 Task: Create a due date automation trigger when advanced on, 2 days before a card is due add content with a description not starting with resume at 11:00 AM.
Action: Mouse moved to (837, 272)
Screenshot: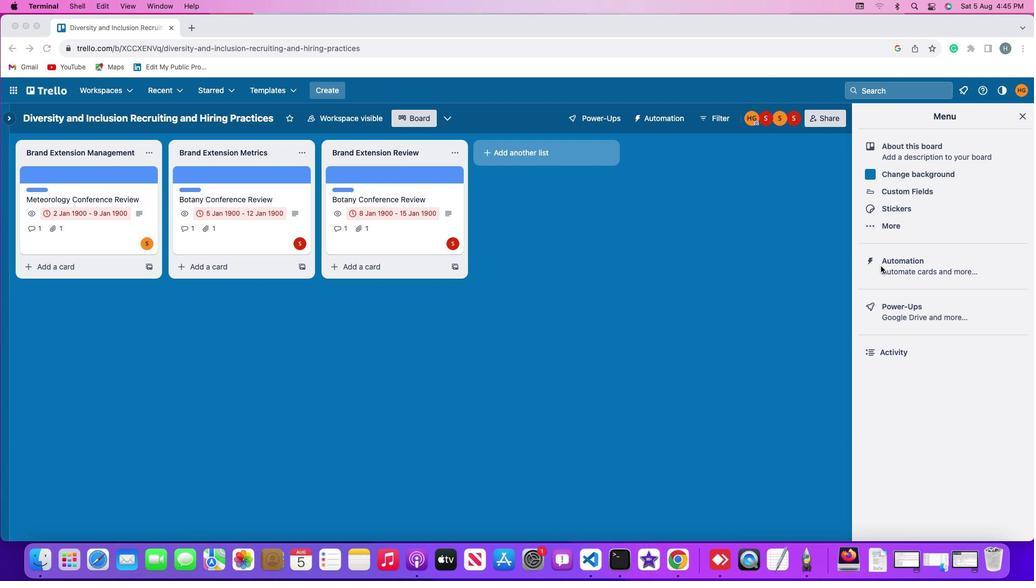 
Action: Mouse pressed left at (837, 272)
Screenshot: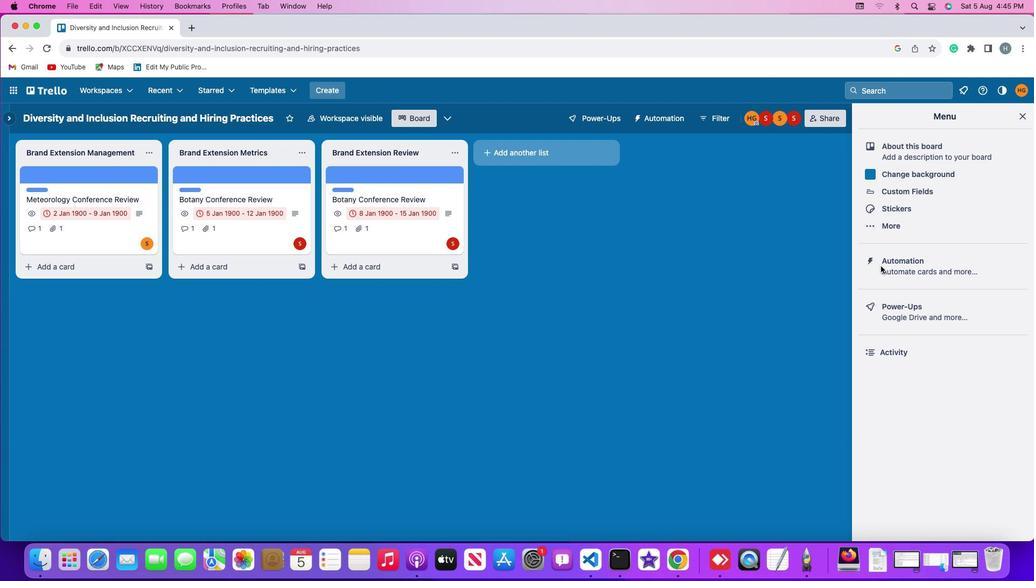 
Action: Mouse pressed left at (837, 272)
Screenshot: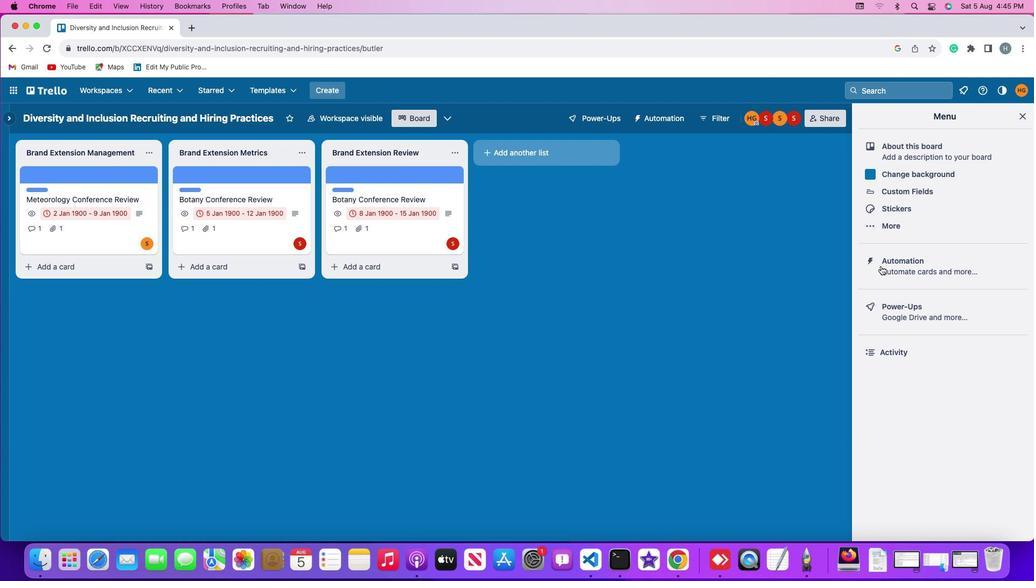 
Action: Mouse moved to (149, 257)
Screenshot: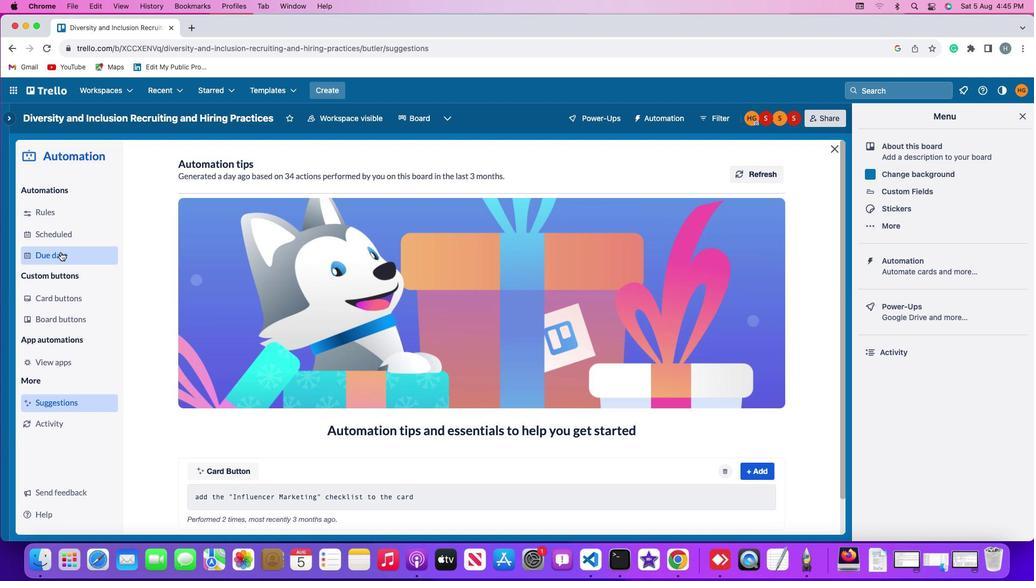 
Action: Mouse pressed left at (149, 257)
Screenshot: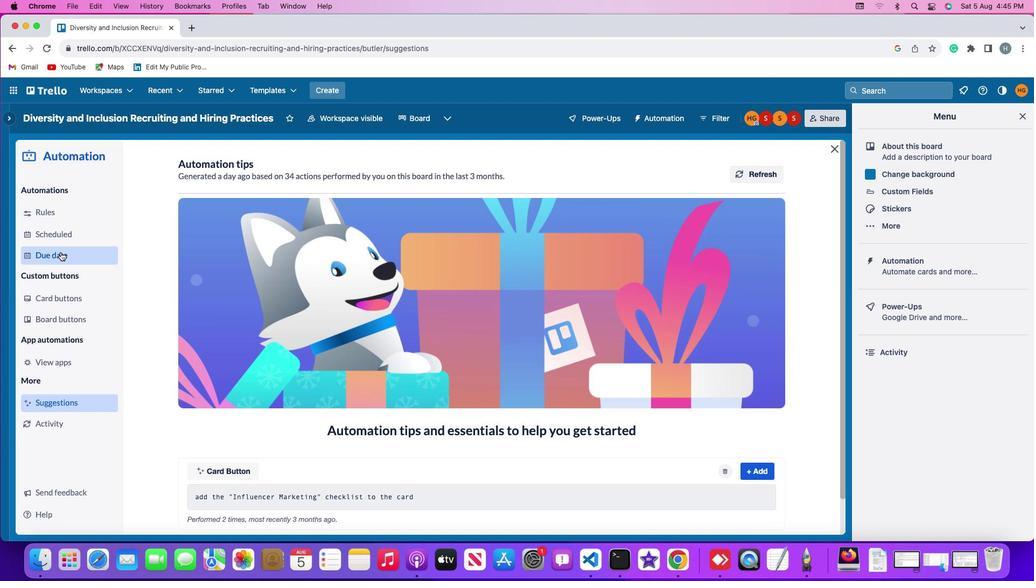 
Action: Mouse moved to (704, 172)
Screenshot: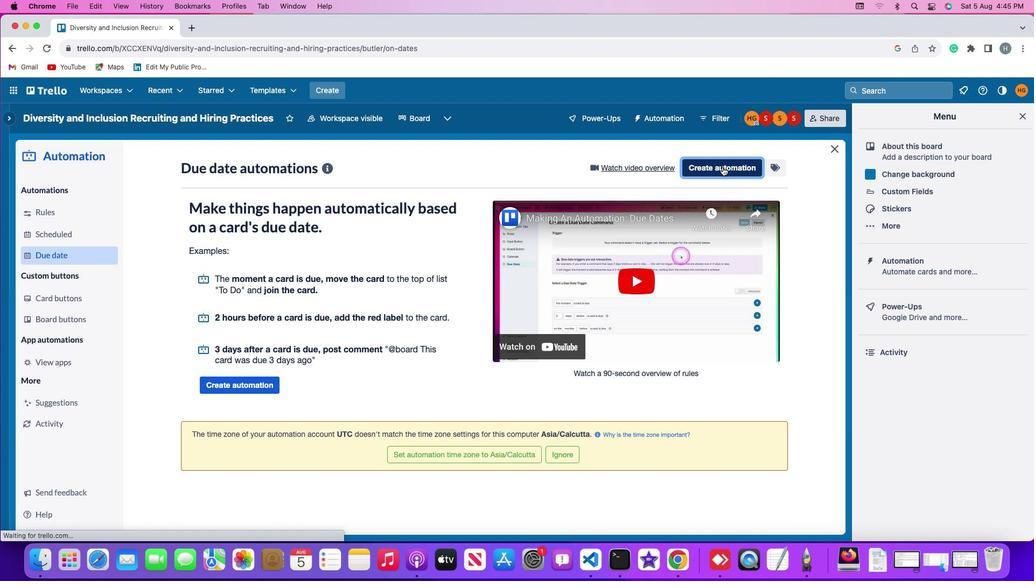 
Action: Mouse pressed left at (704, 172)
Screenshot: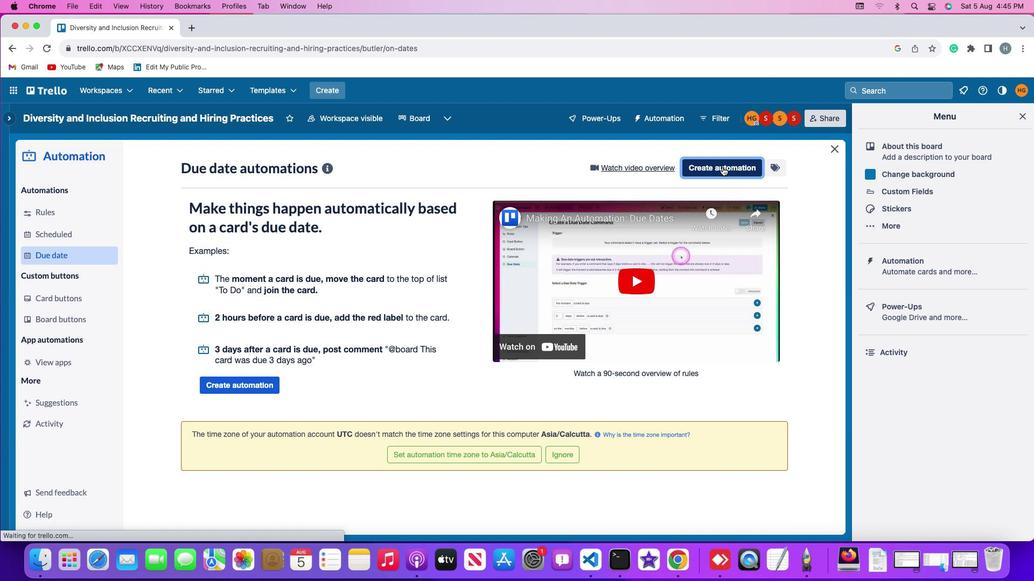 
Action: Mouse moved to (491, 281)
Screenshot: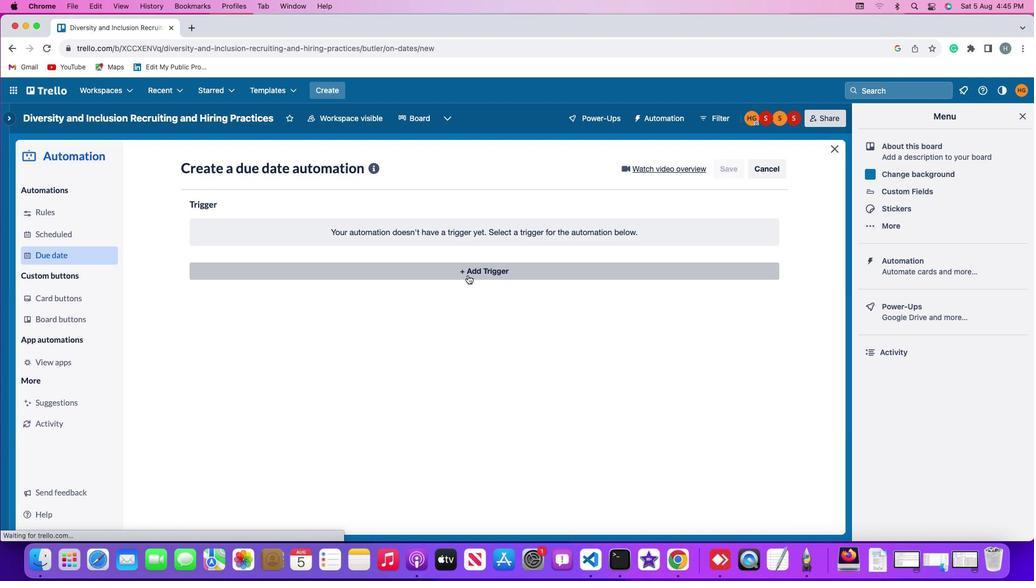 
Action: Mouse pressed left at (491, 281)
Screenshot: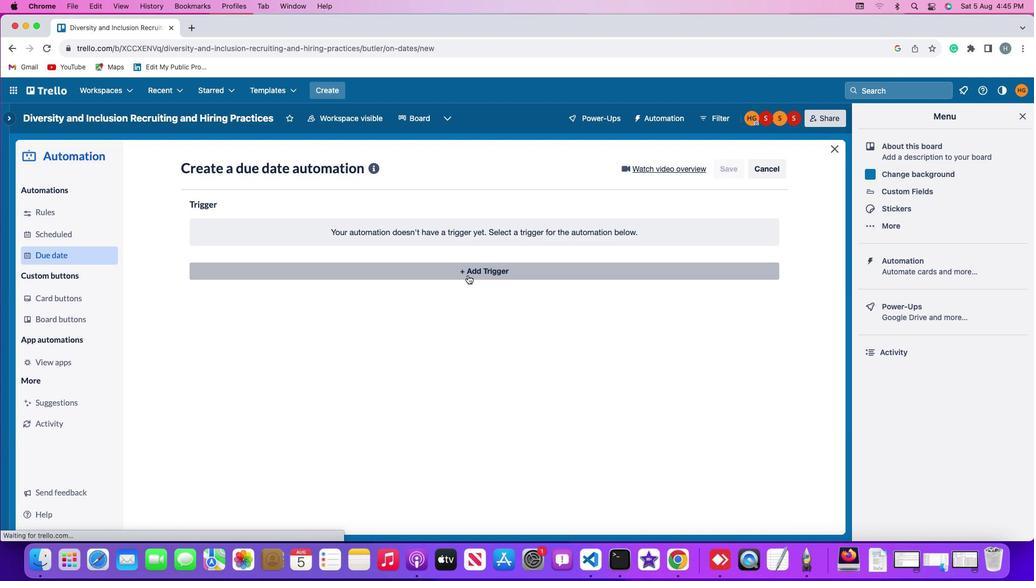 
Action: Mouse moved to (272, 442)
Screenshot: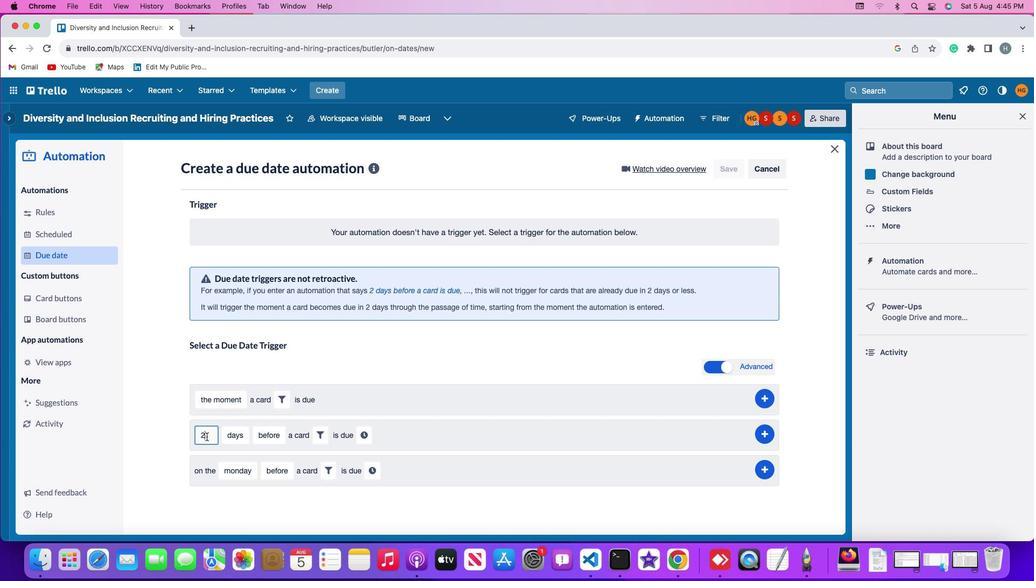 
Action: Mouse pressed left at (272, 442)
Screenshot: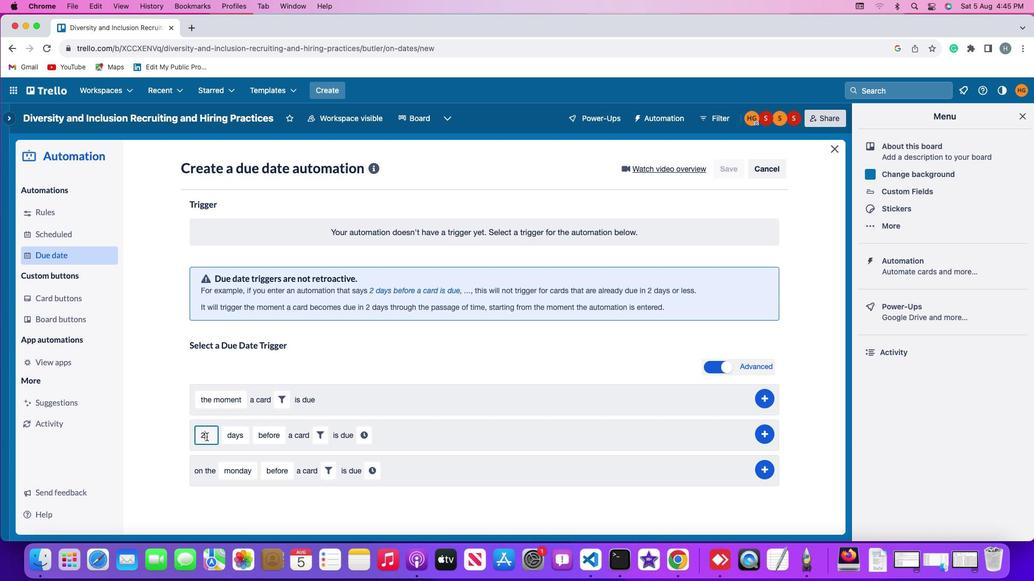 
Action: Key pressed Key.backspace'2'
Screenshot: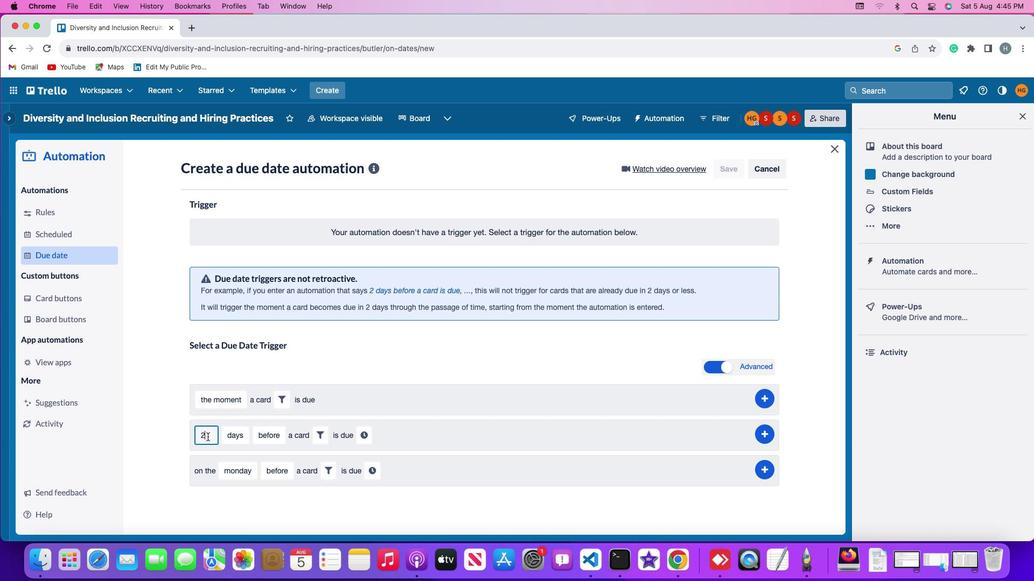 
Action: Mouse moved to (294, 440)
Screenshot: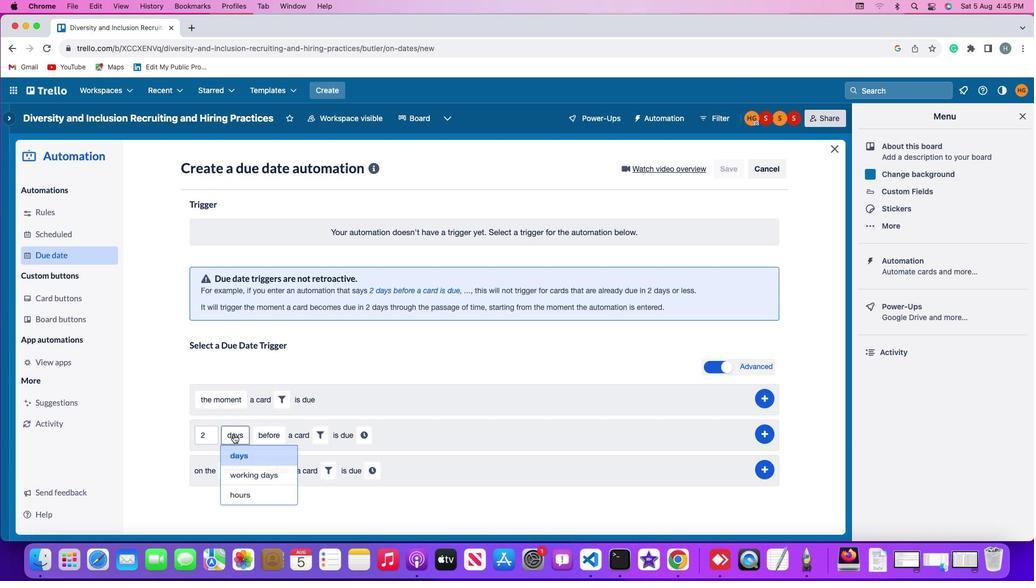 
Action: Mouse pressed left at (294, 440)
Screenshot: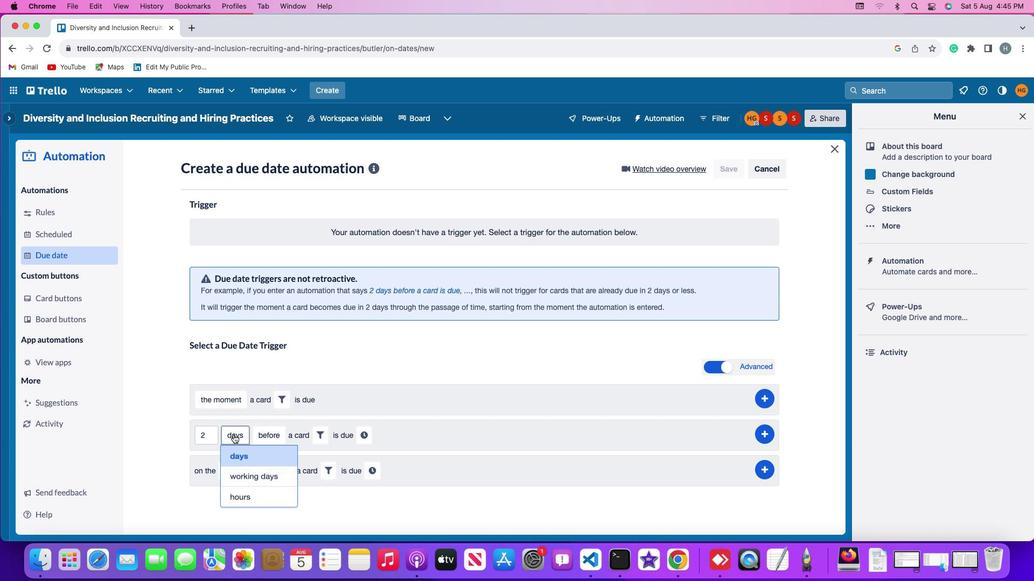 
Action: Mouse moved to (302, 460)
Screenshot: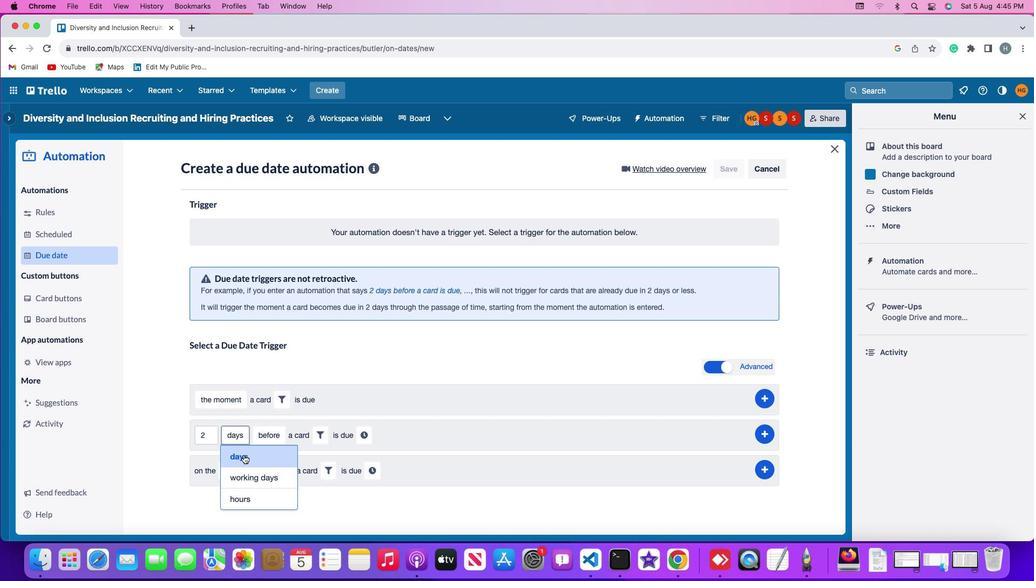 
Action: Mouse pressed left at (302, 460)
Screenshot: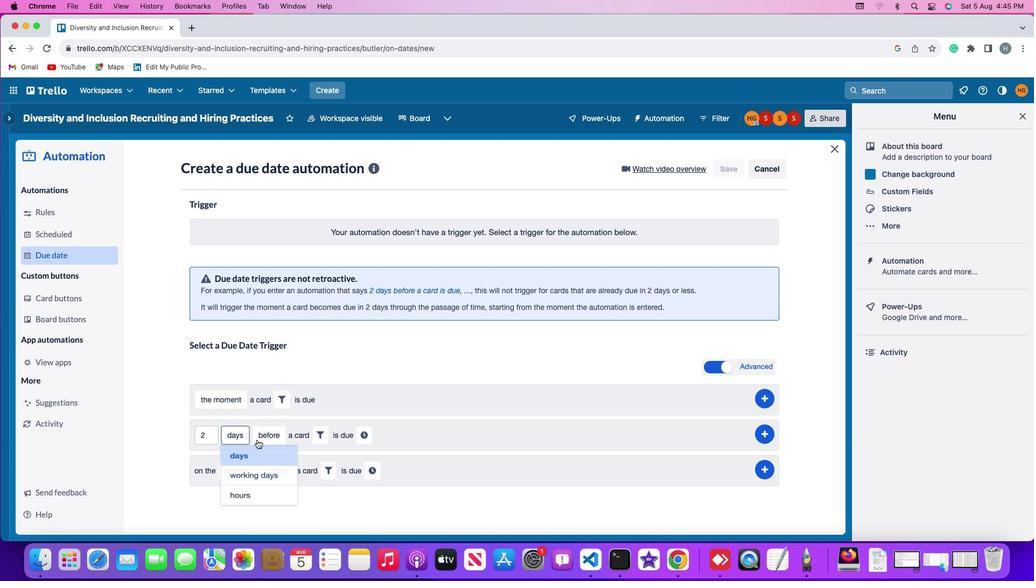 
Action: Mouse moved to (332, 430)
Screenshot: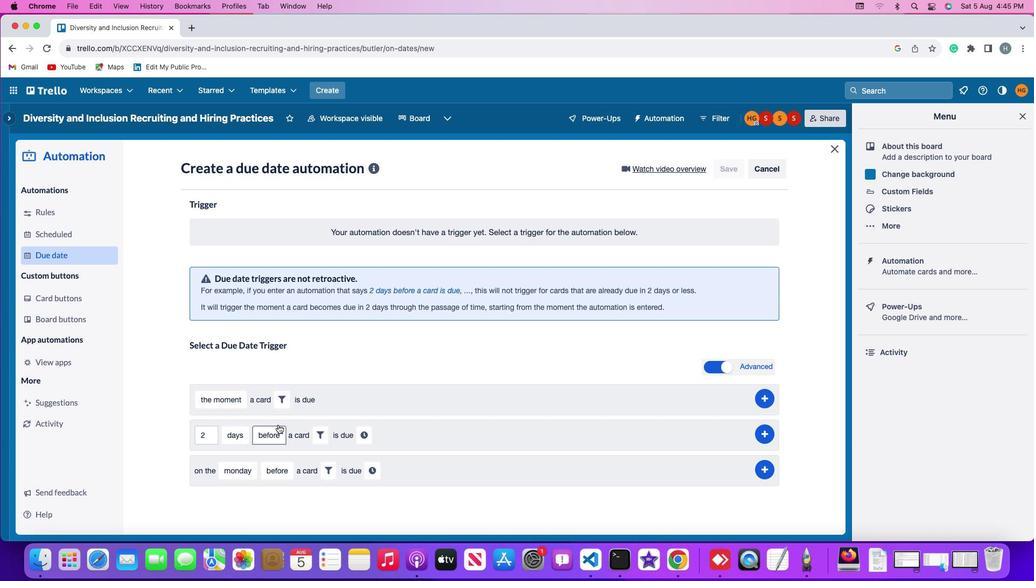 
Action: Mouse pressed left at (332, 430)
Screenshot: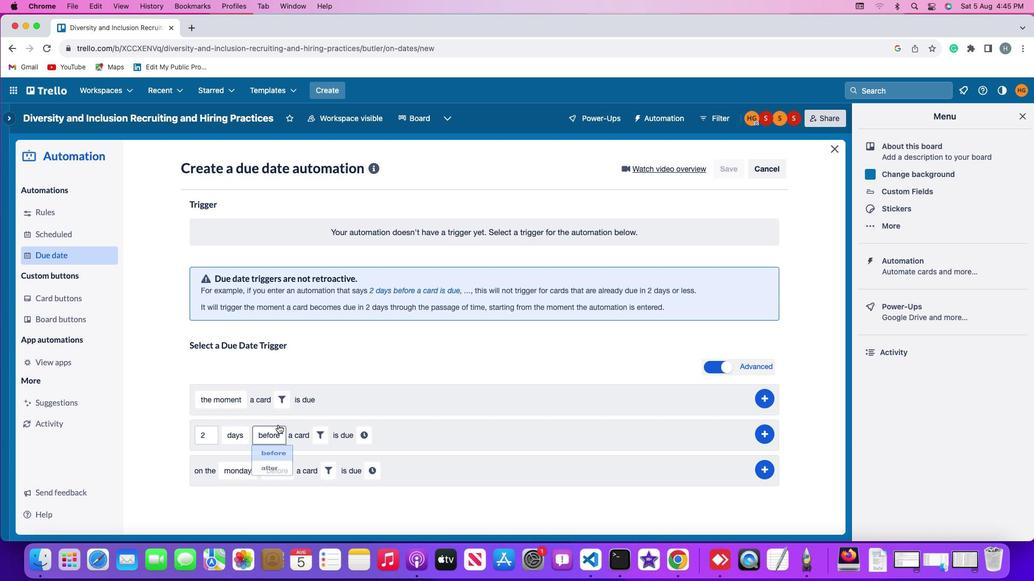 
Action: Mouse moved to (329, 459)
Screenshot: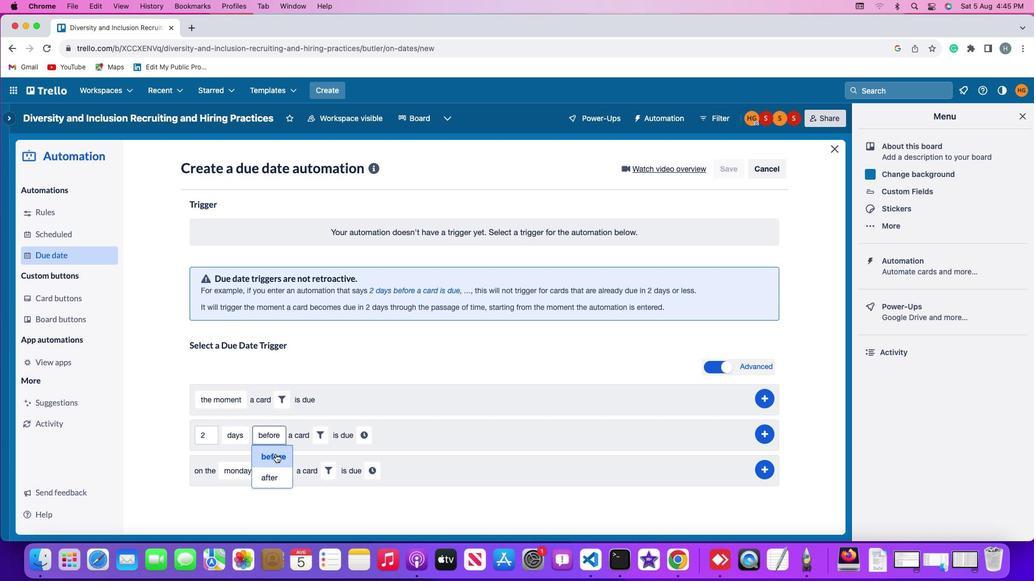 
Action: Mouse pressed left at (329, 459)
Screenshot: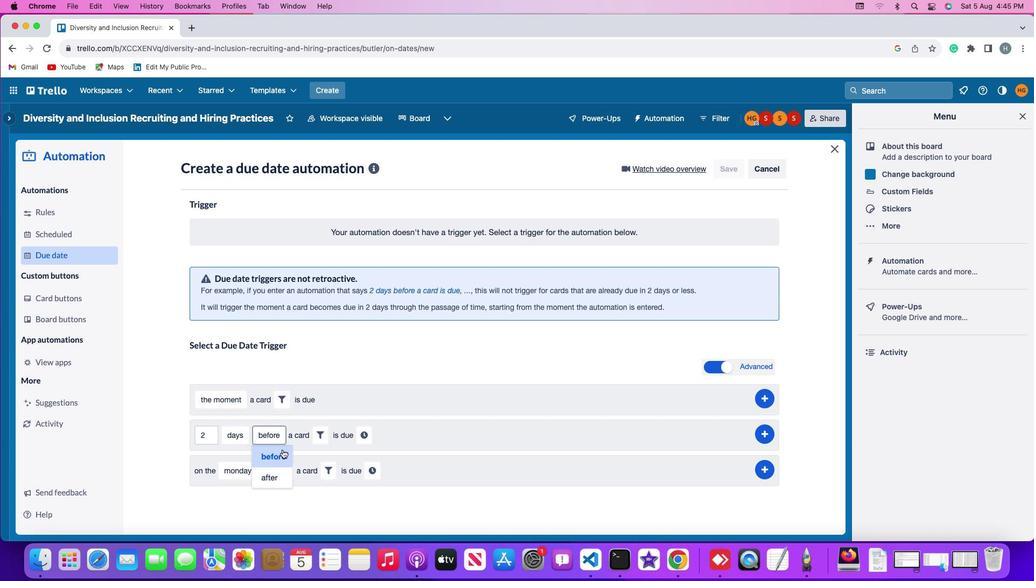 
Action: Mouse moved to (369, 436)
Screenshot: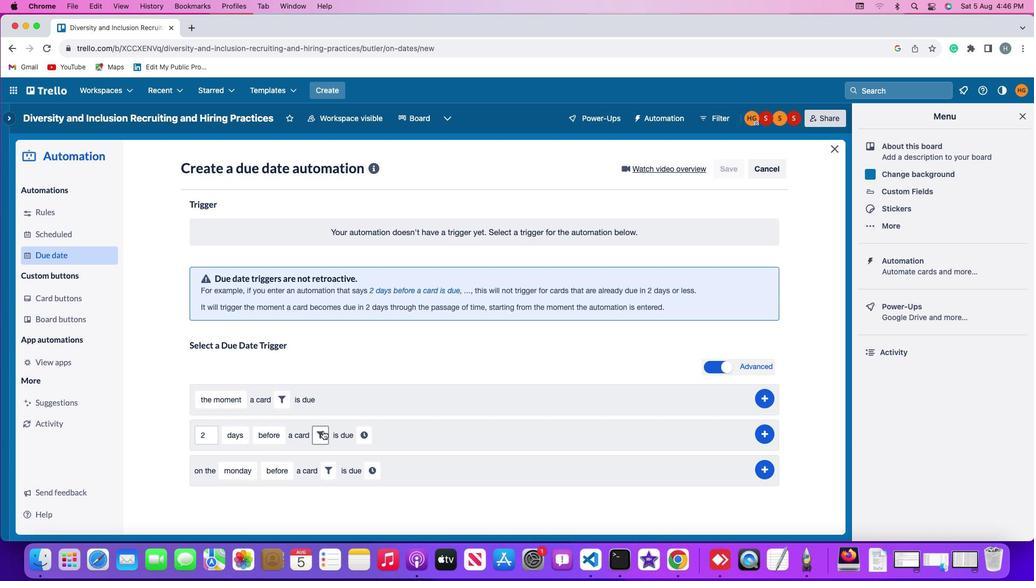 
Action: Mouse pressed left at (369, 436)
Screenshot: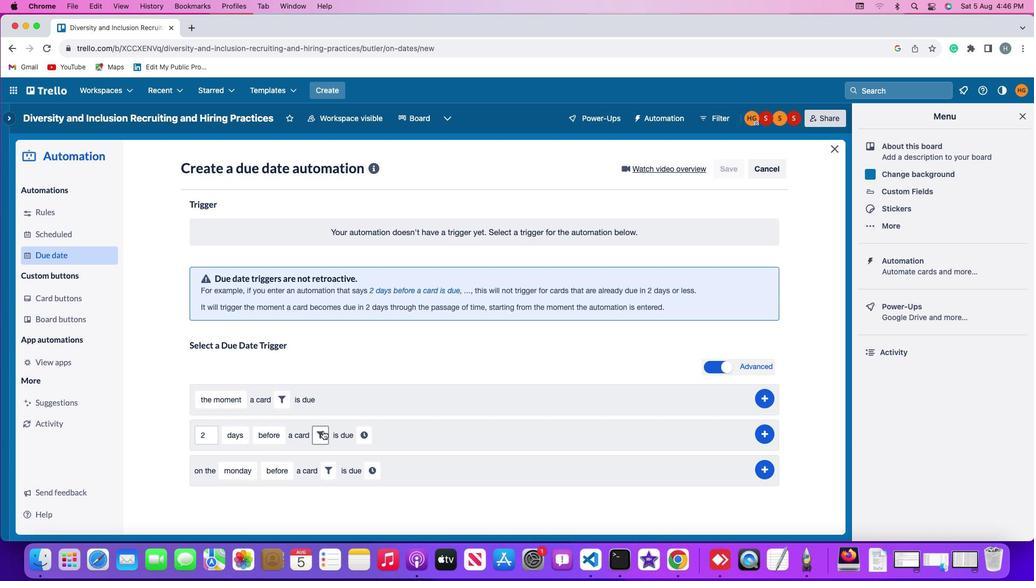 
Action: Mouse moved to (486, 477)
Screenshot: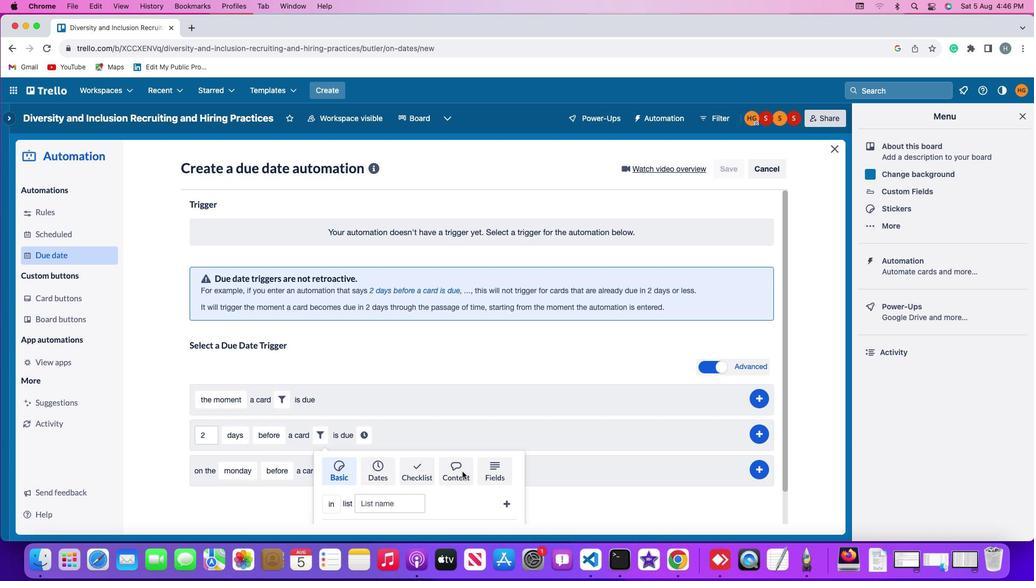 
Action: Mouse pressed left at (486, 477)
Screenshot: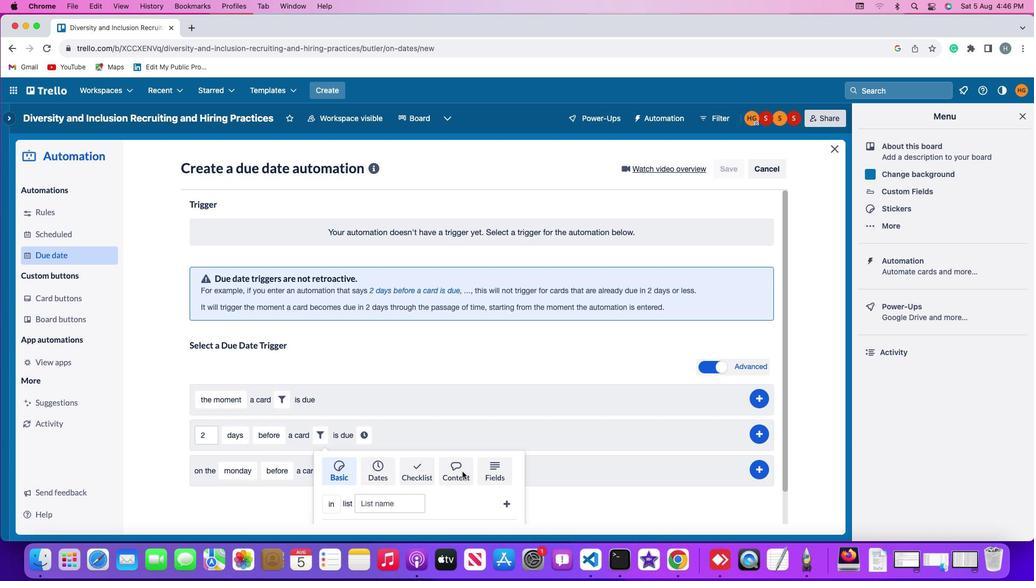 
Action: Mouse moved to (396, 508)
Screenshot: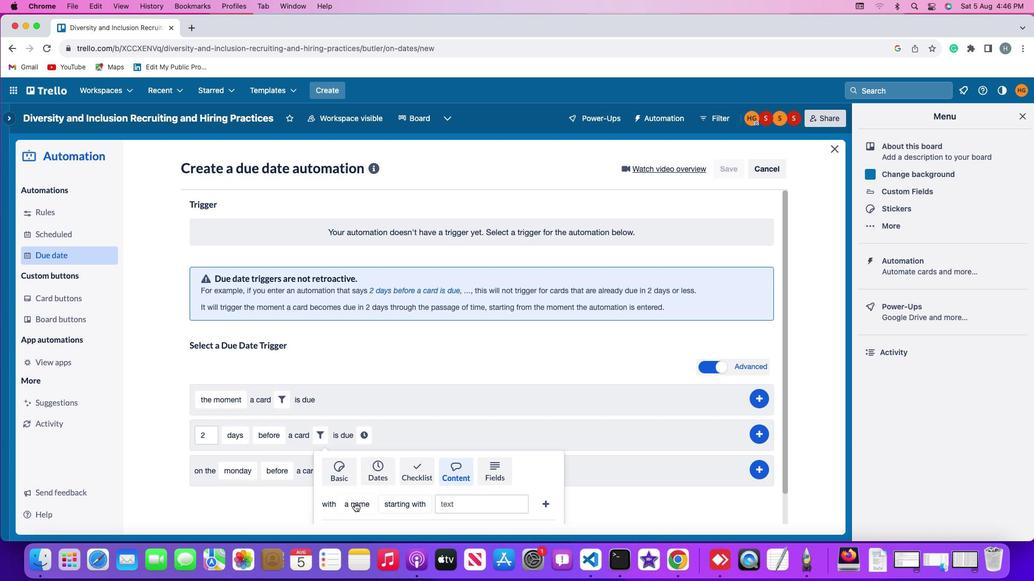 
Action: Mouse pressed left at (396, 508)
Screenshot: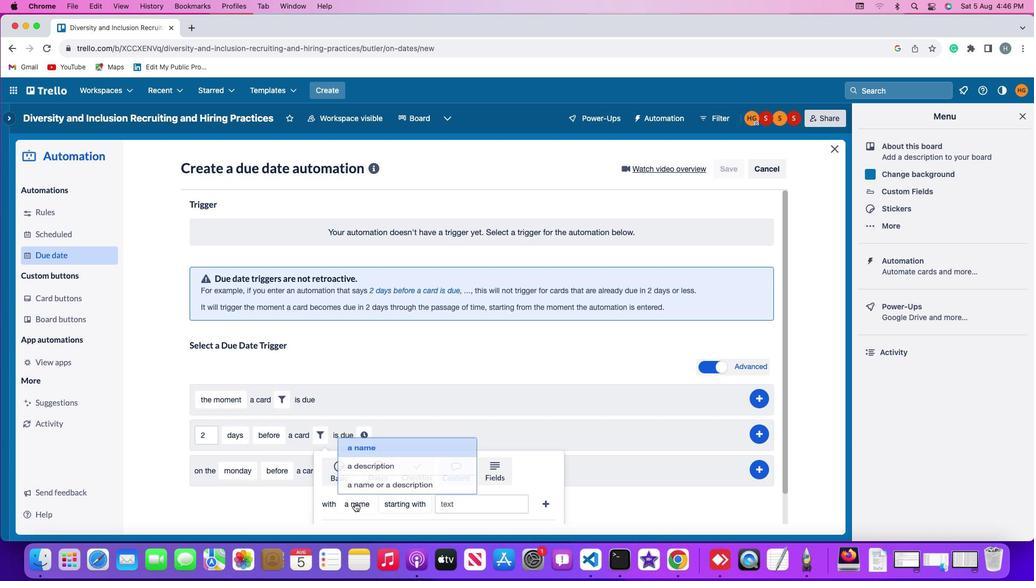 
Action: Mouse moved to (408, 469)
Screenshot: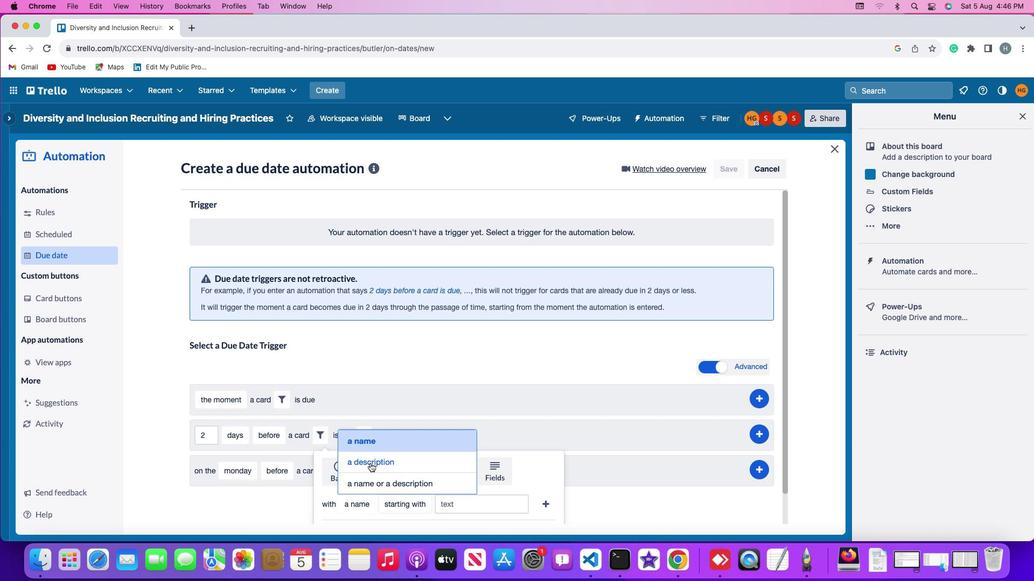 
Action: Mouse pressed left at (408, 469)
Screenshot: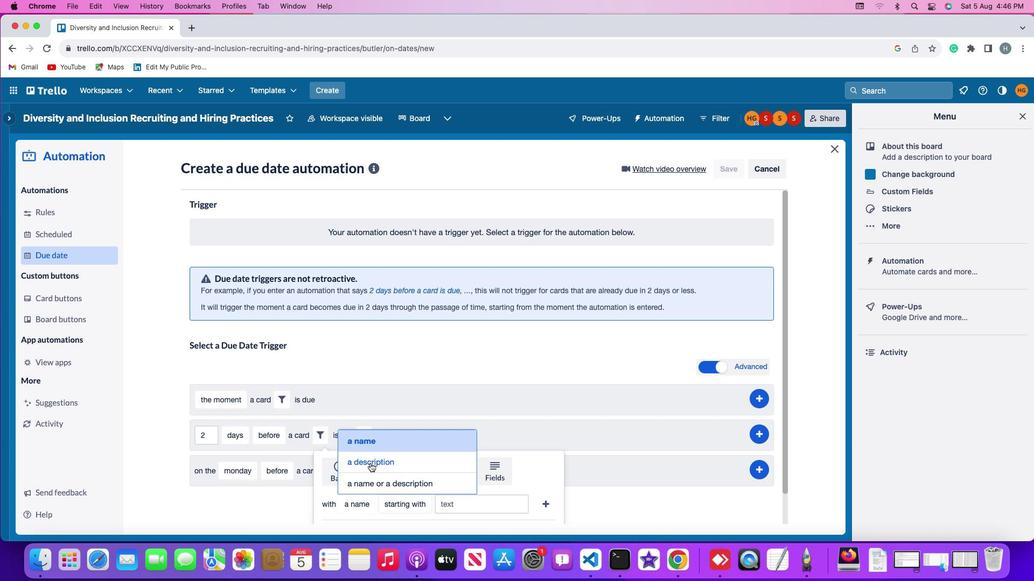 
Action: Mouse moved to (451, 509)
Screenshot: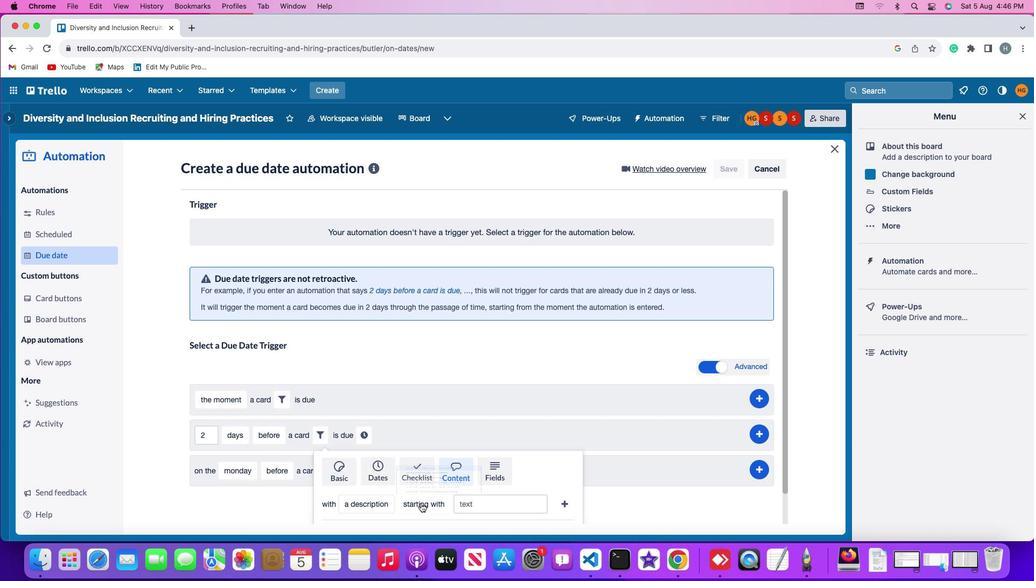 
Action: Mouse pressed left at (451, 509)
Screenshot: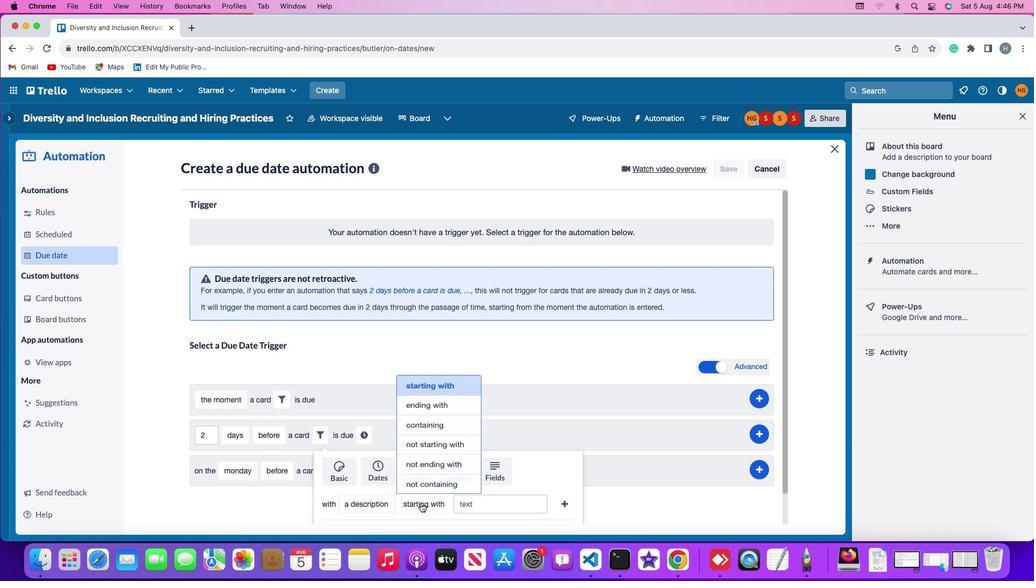 
Action: Mouse moved to (469, 444)
Screenshot: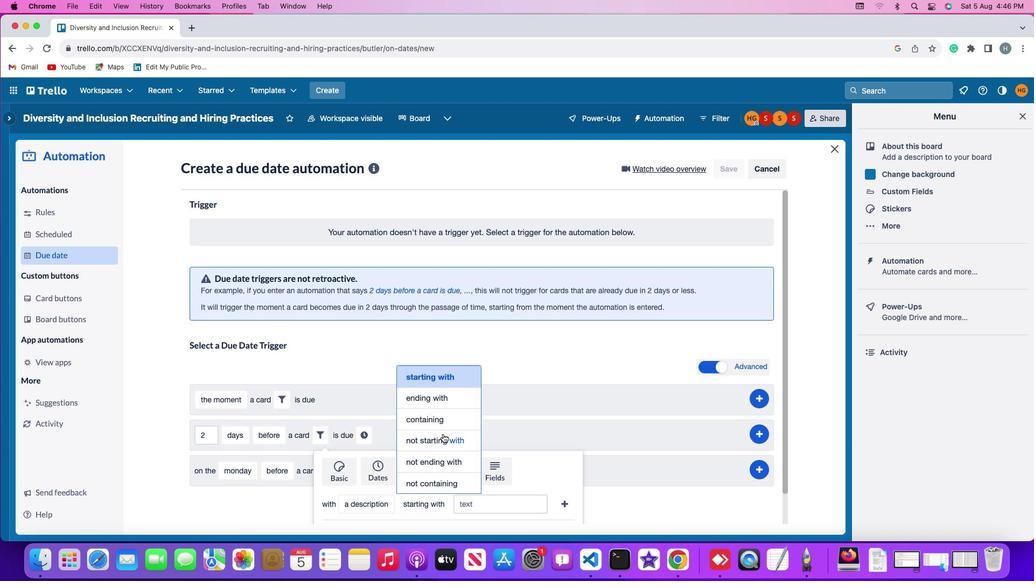
Action: Mouse pressed left at (469, 444)
Screenshot: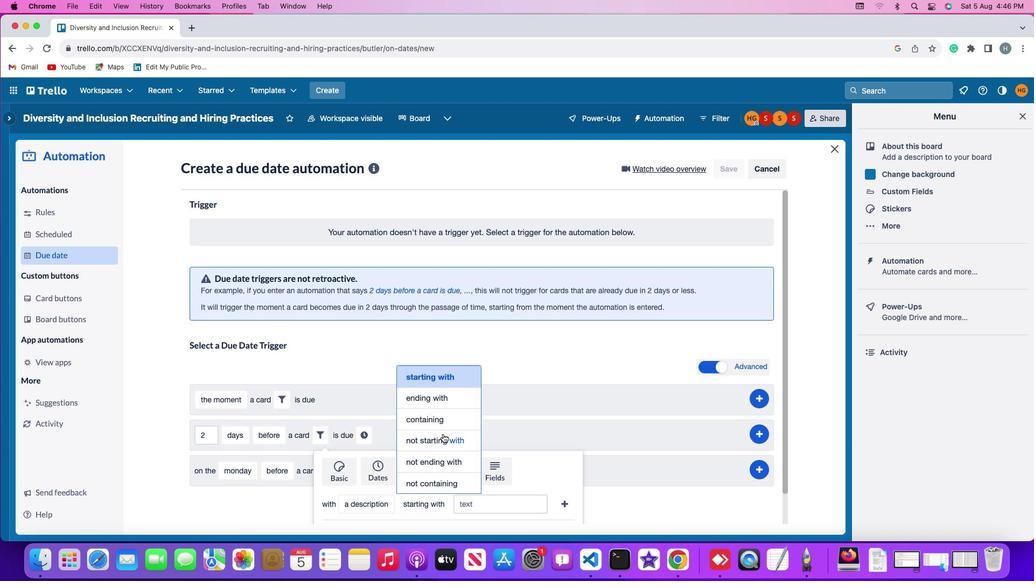 
Action: Mouse moved to (500, 508)
Screenshot: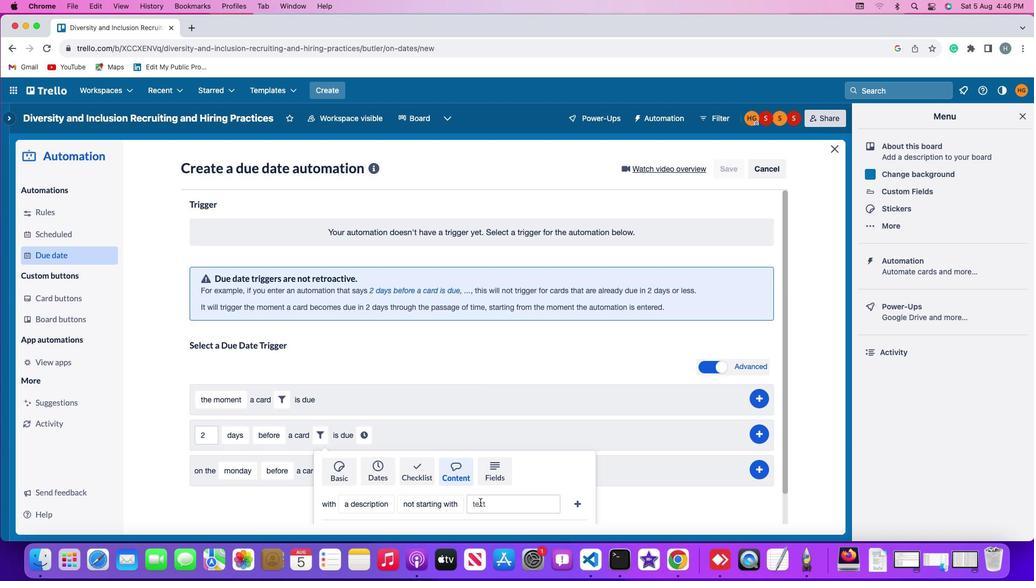 
Action: Mouse pressed left at (500, 508)
Screenshot: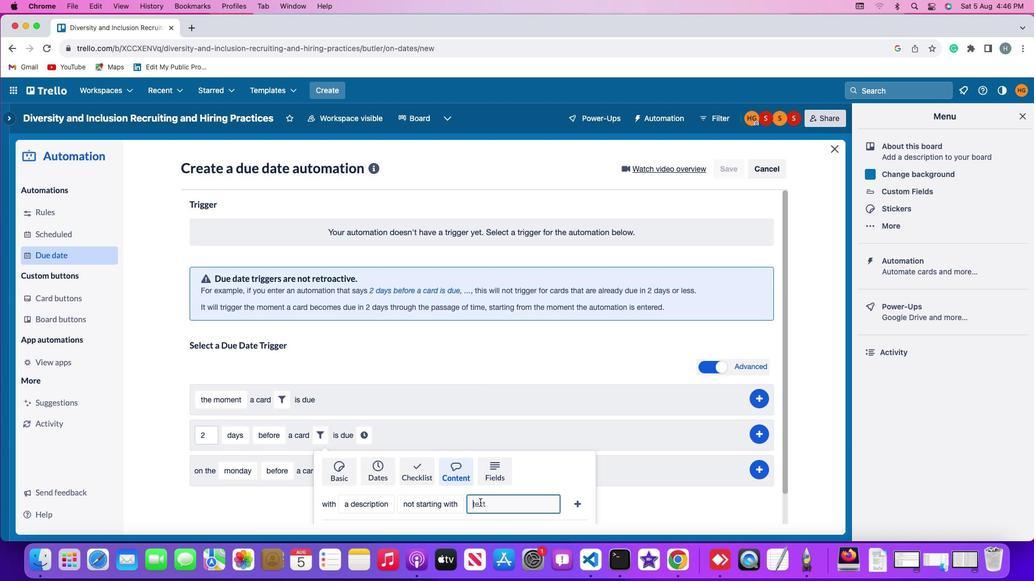 
Action: Mouse moved to (501, 508)
Screenshot: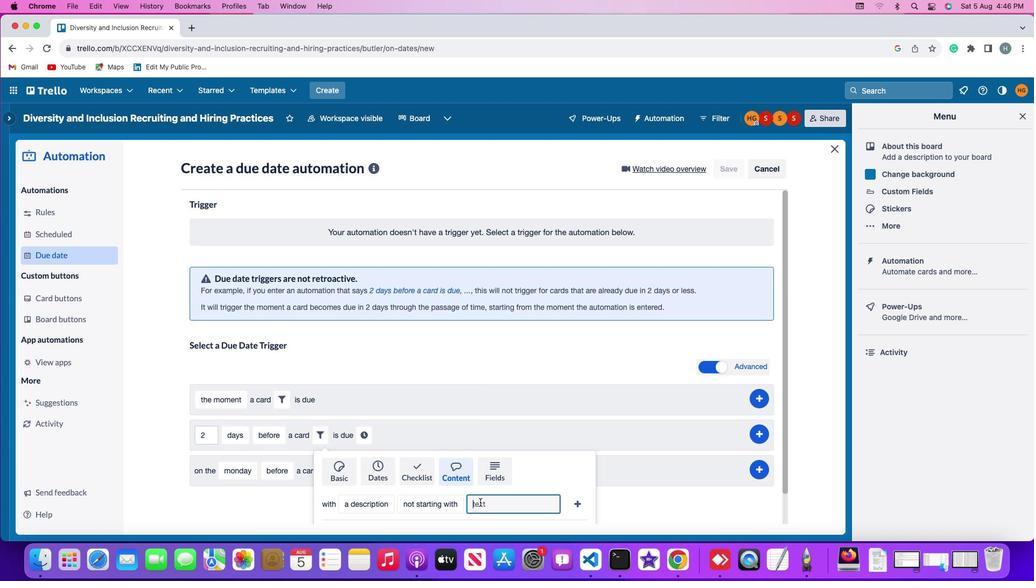 
Action: Key pressed 'r''e''s''u''m''e'
Screenshot: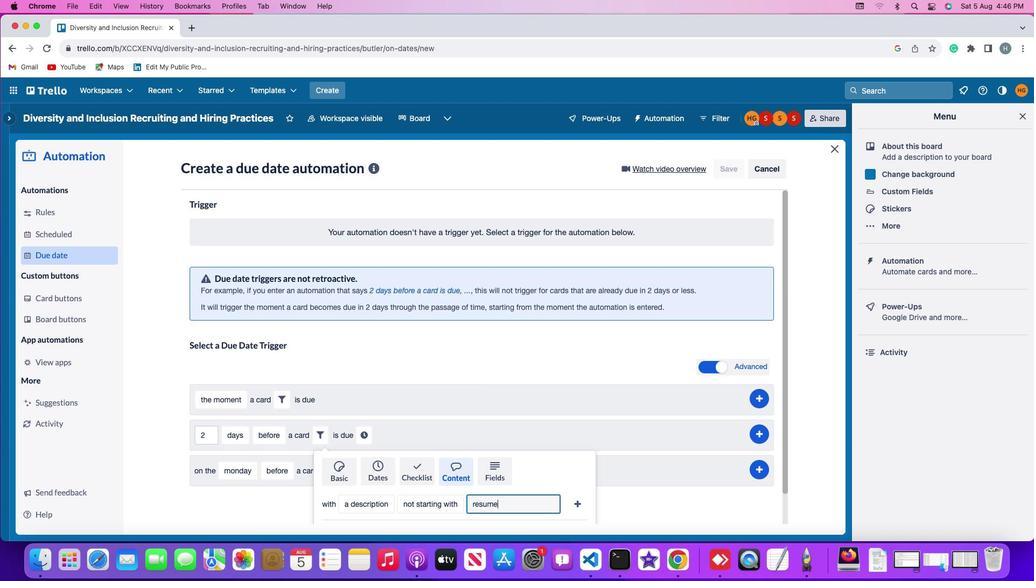 
Action: Mouse moved to (576, 509)
Screenshot: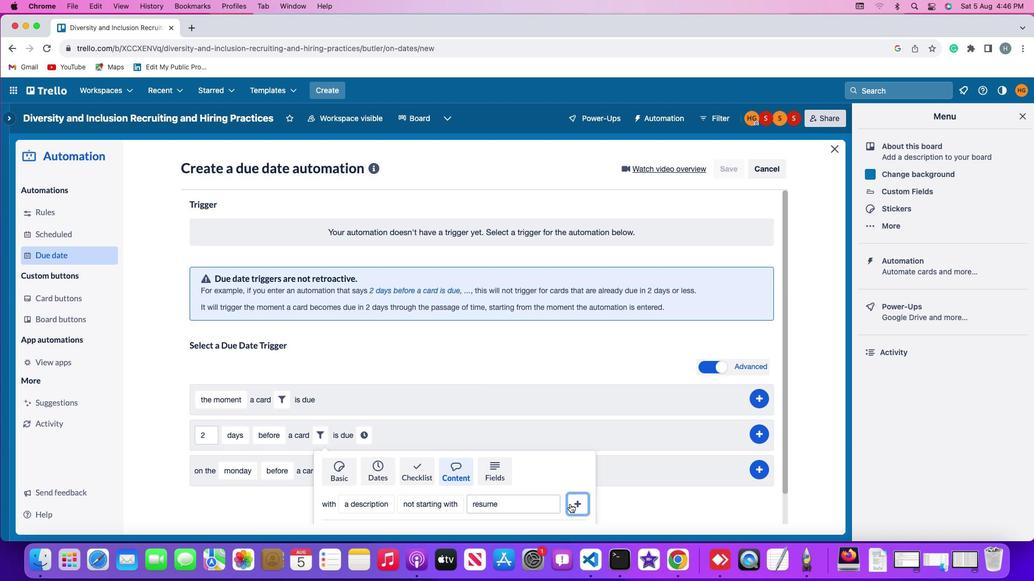 
Action: Mouse pressed left at (576, 509)
Screenshot: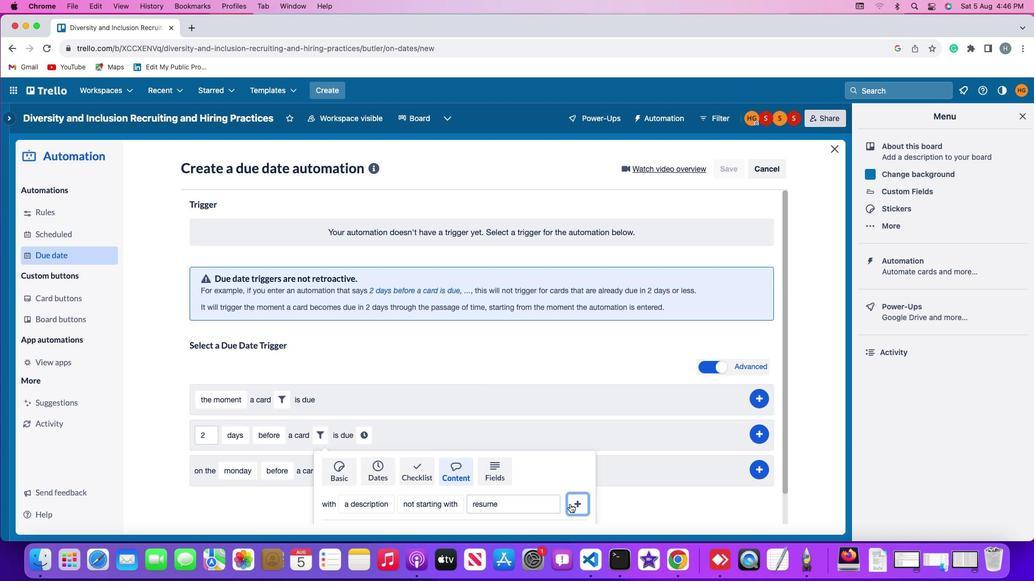 
Action: Mouse moved to (553, 438)
Screenshot: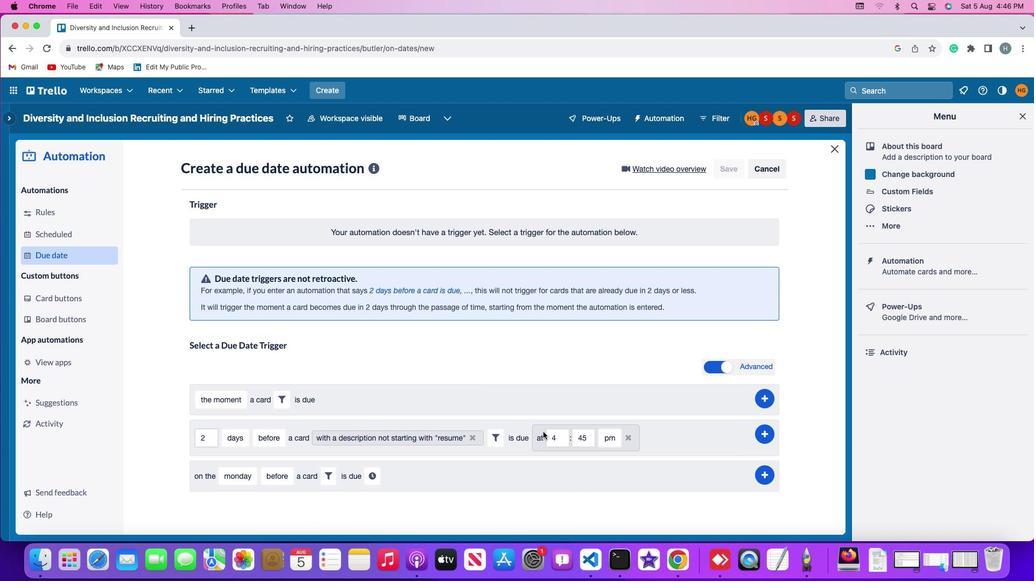 
Action: Mouse pressed left at (553, 438)
Screenshot: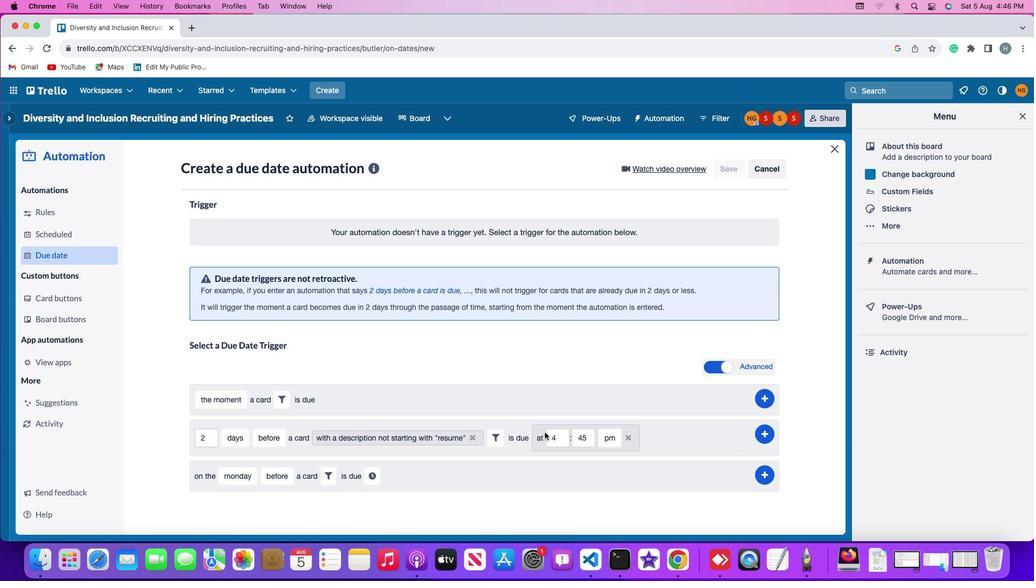 
Action: Mouse moved to (573, 440)
Screenshot: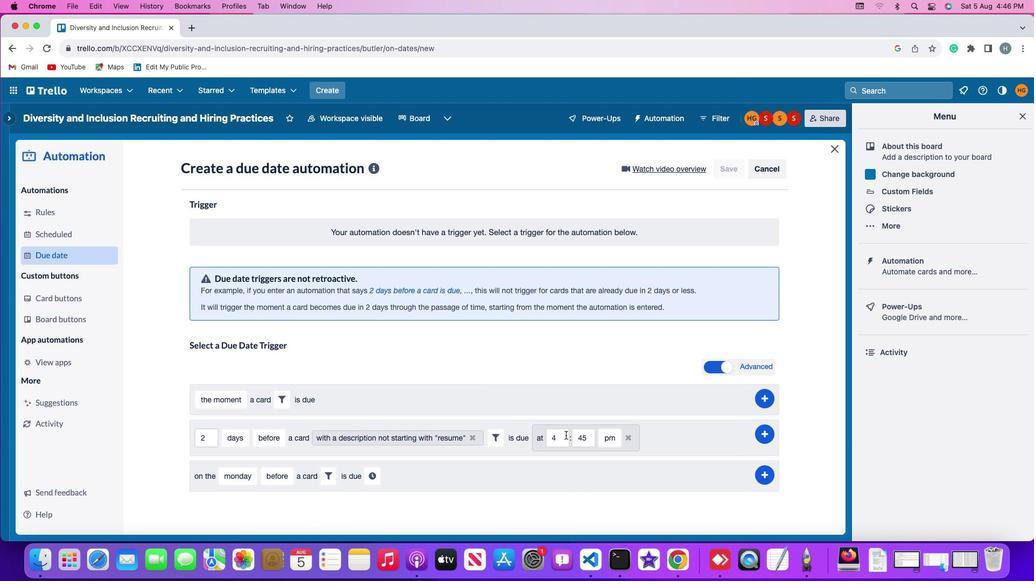 
Action: Mouse pressed left at (573, 440)
Screenshot: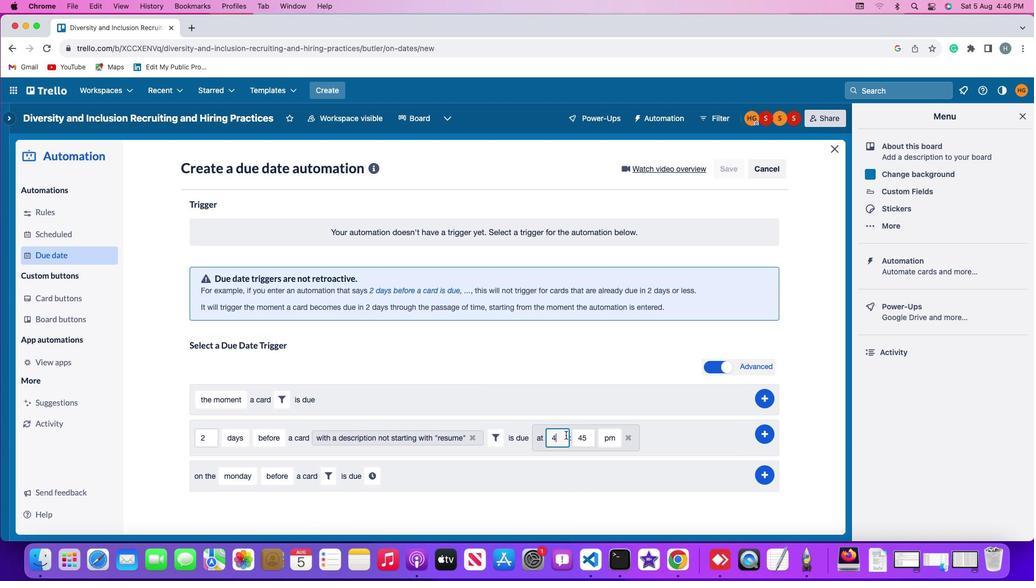 
Action: Mouse moved to (573, 440)
Screenshot: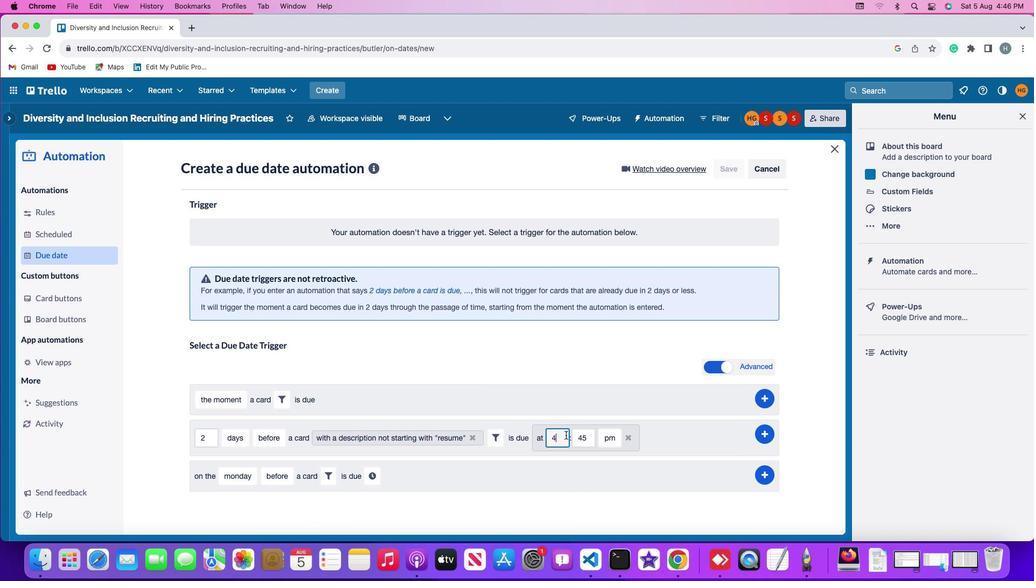 
Action: Key pressed Key.backspaceKey.backspace'1''1'
Screenshot: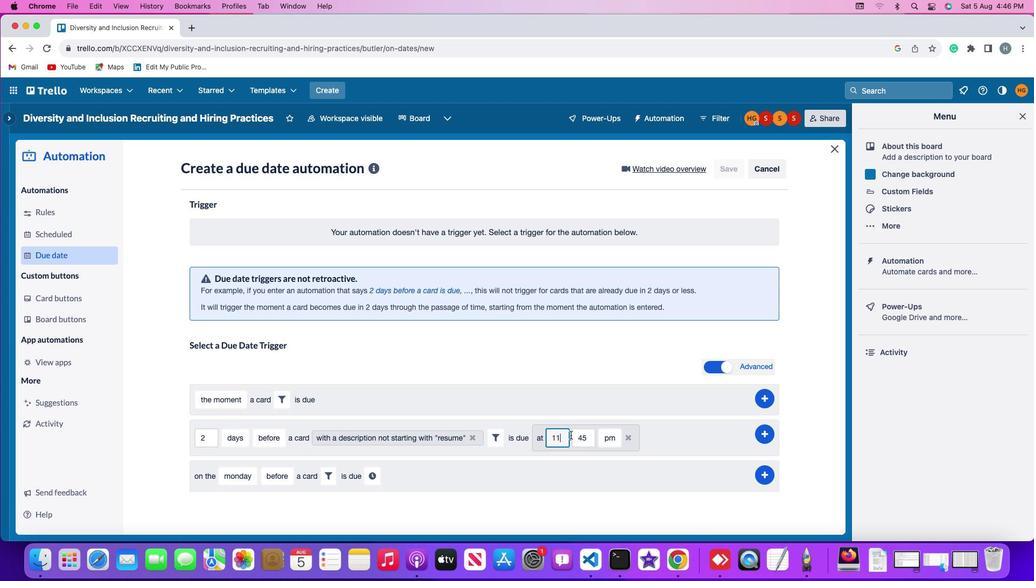 
Action: Mouse moved to (591, 441)
Screenshot: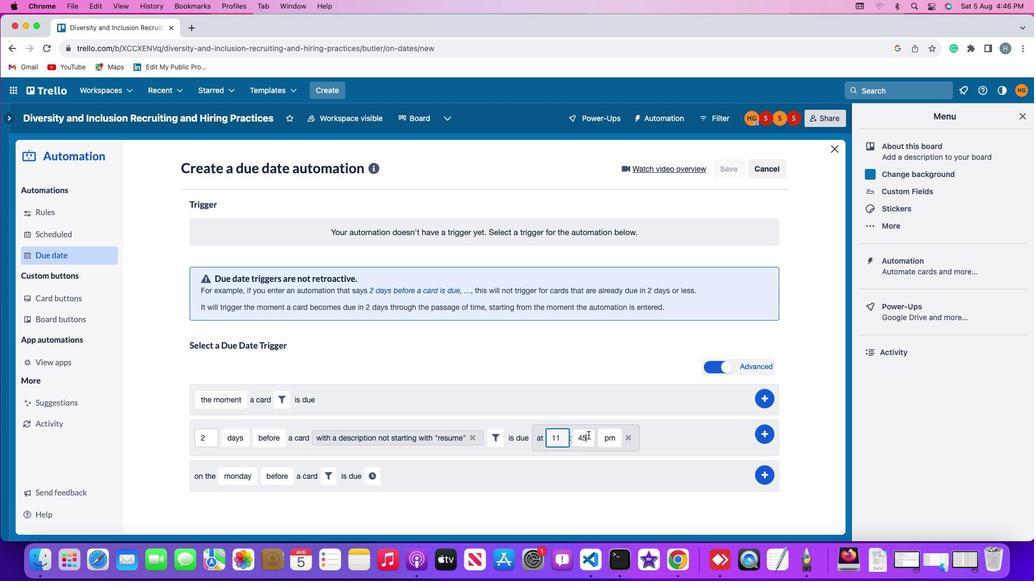 
Action: Mouse pressed left at (591, 441)
Screenshot: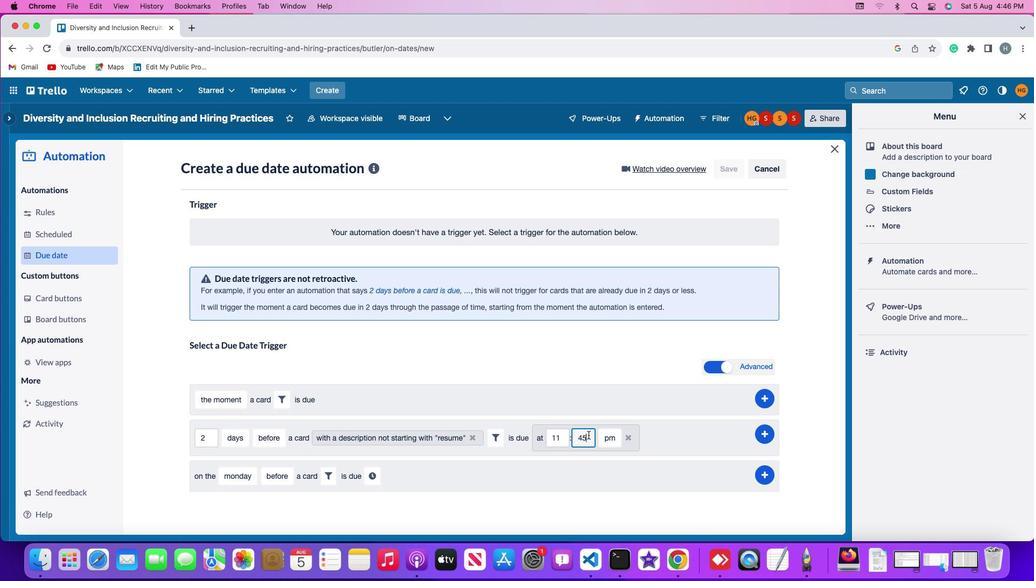 
Action: Key pressed Key.backspace
Screenshot: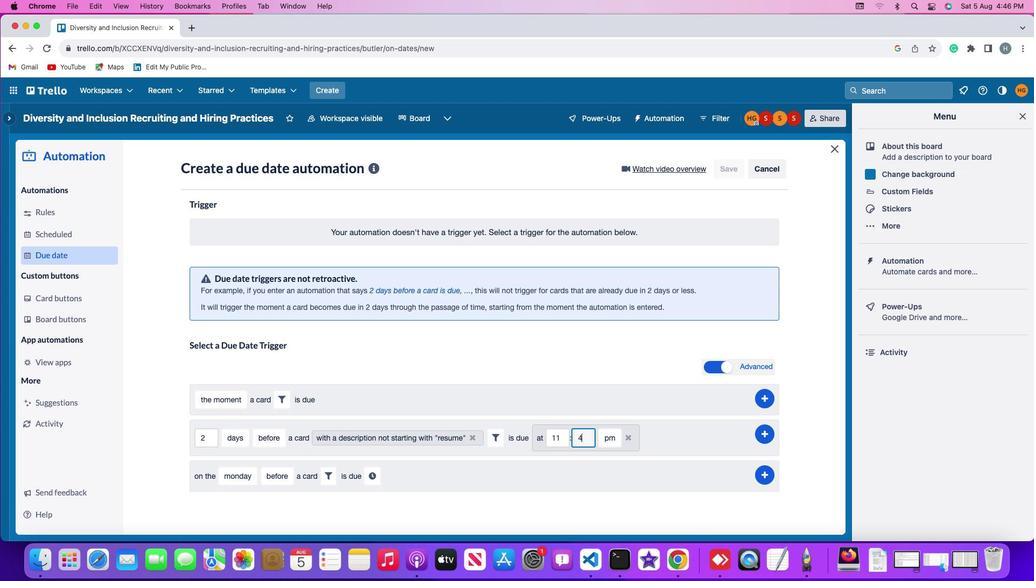 
Action: Mouse moved to (592, 441)
Screenshot: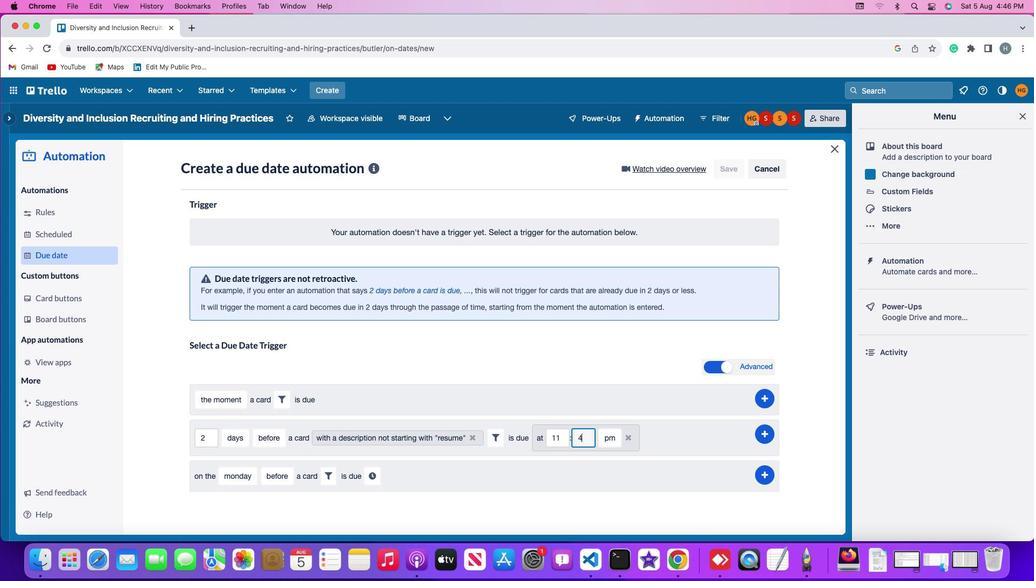 
Action: Key pressed Key.backspaceKey.backspace'0''0'
Screenshot: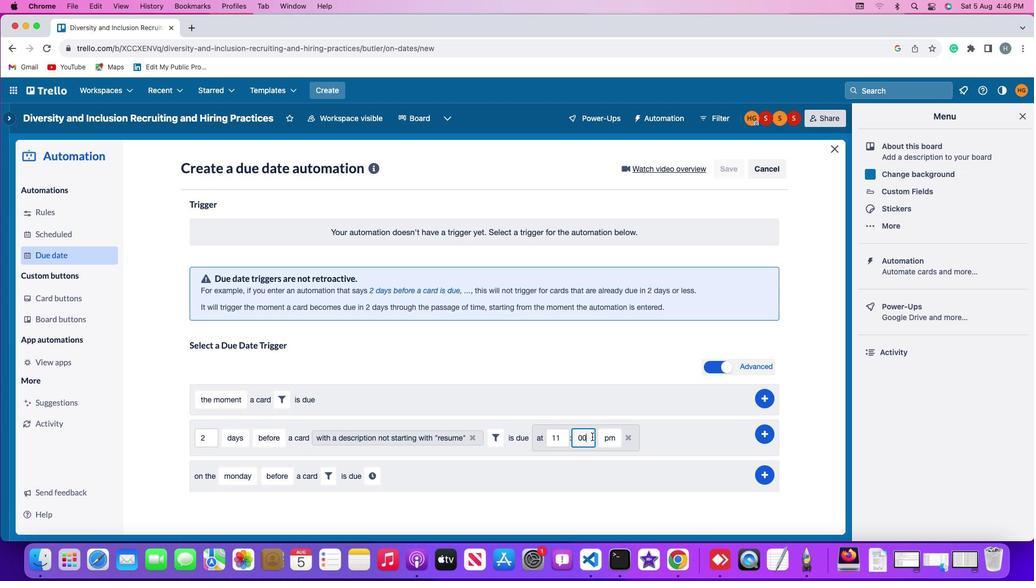 
Action: Mouse moved to (611, 442)
Screenshot: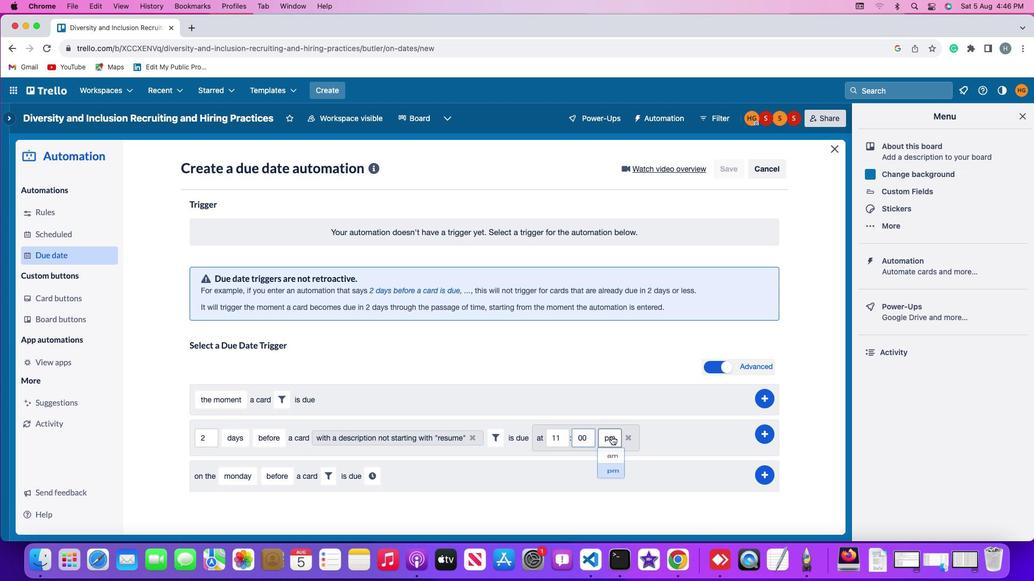 
Action: Mouse pressed left at (611, 442)
Screenshot: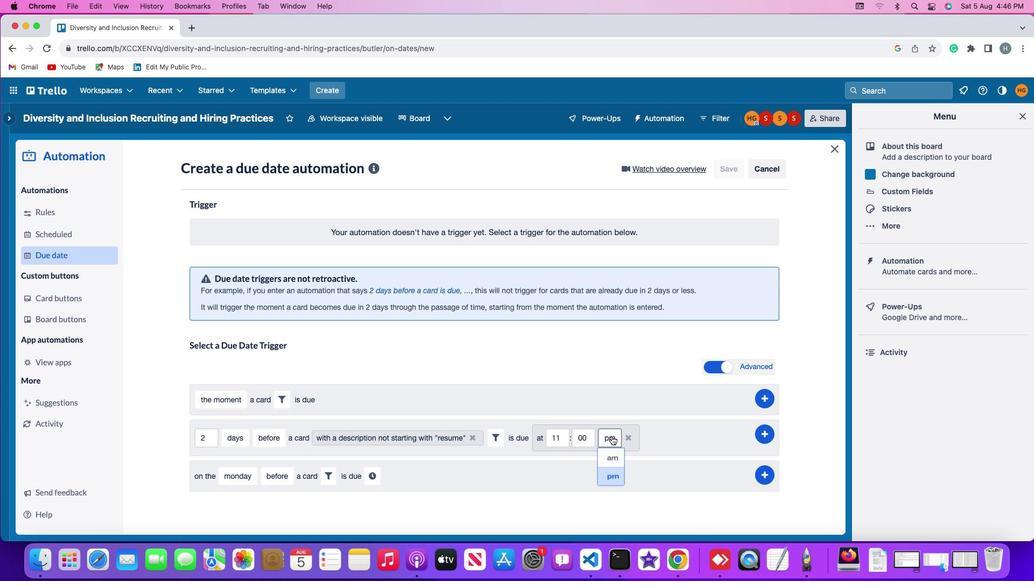 
Action: Mouse moved to (609, 461)
Screenshot: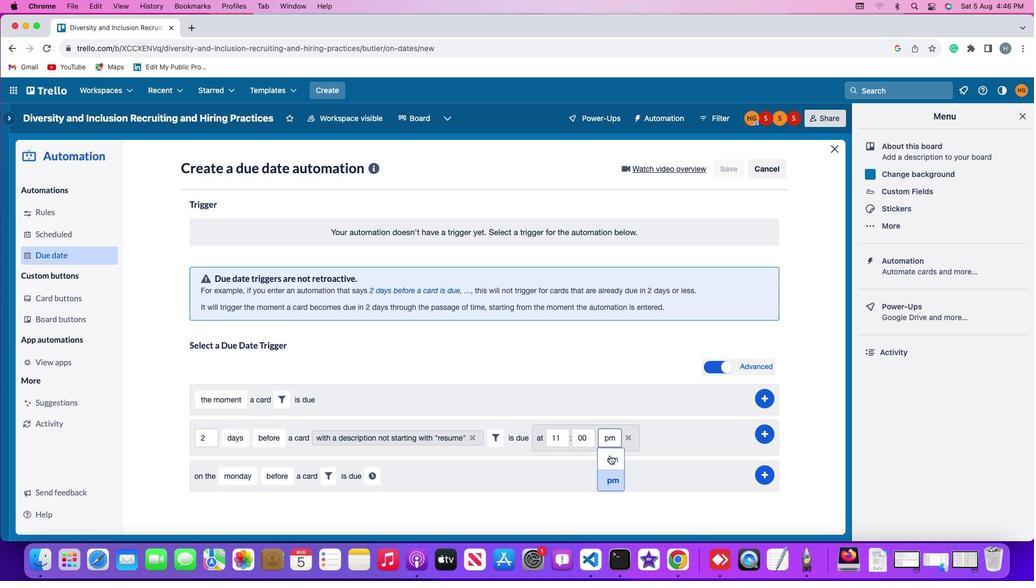 
Action: Mouse pressed left at (609, 461)
Screenshot: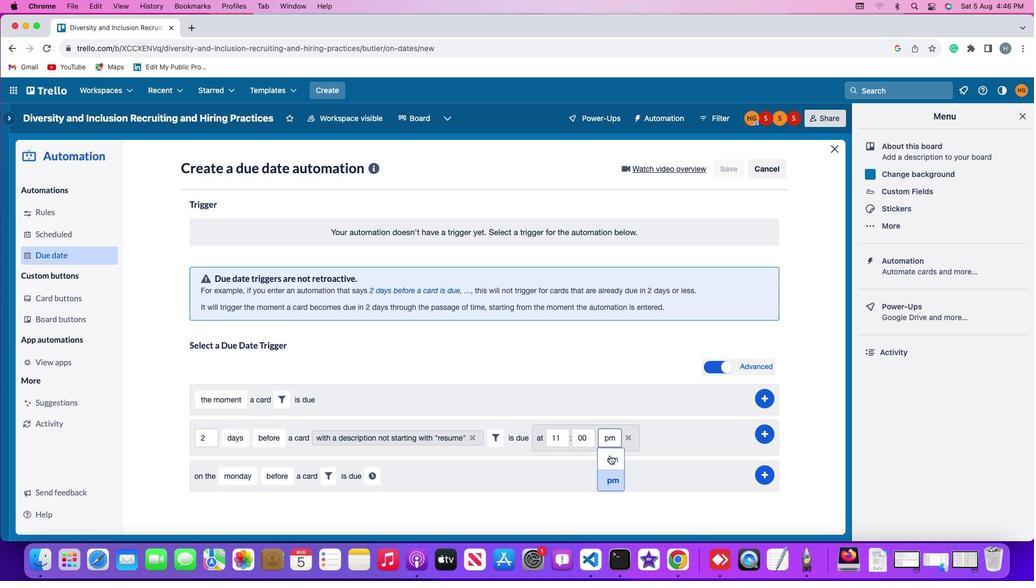 
Action: Mouse moved to (740, 438)
Screenshot: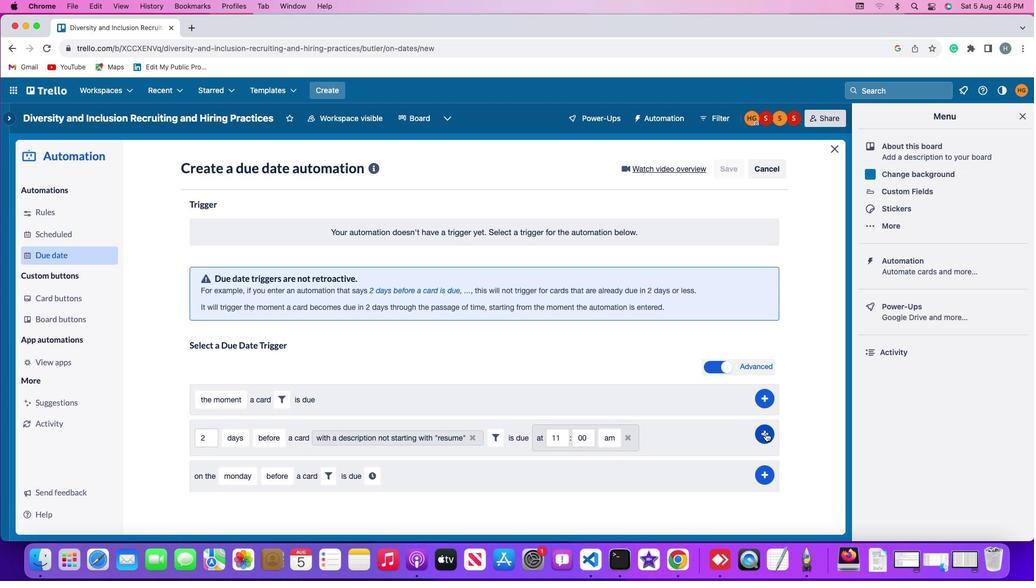 
Action: Mouse pressed left at (740, 438)
Screenshot: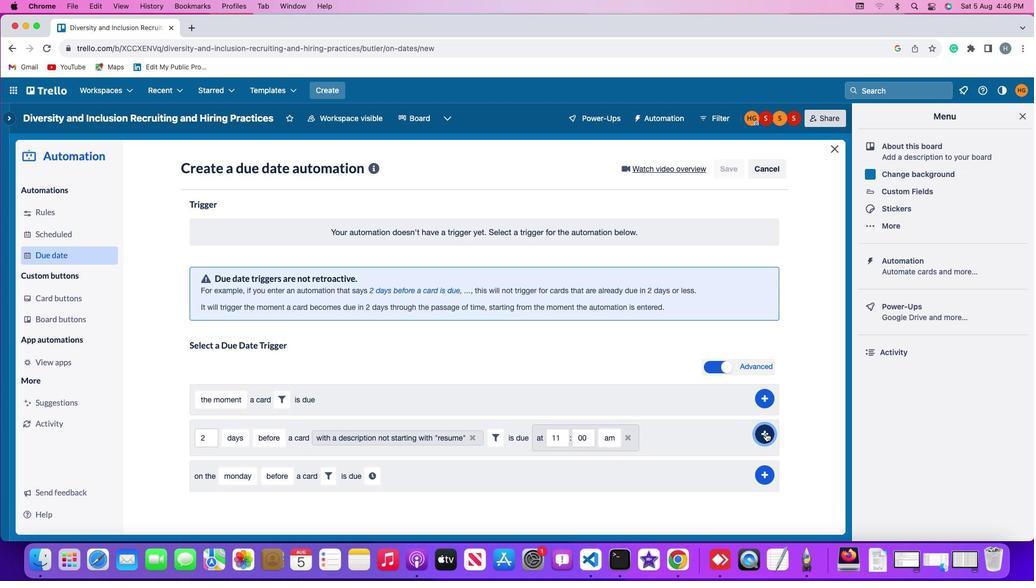 
Action: Mouse moved to (773, 342)
Screenshot: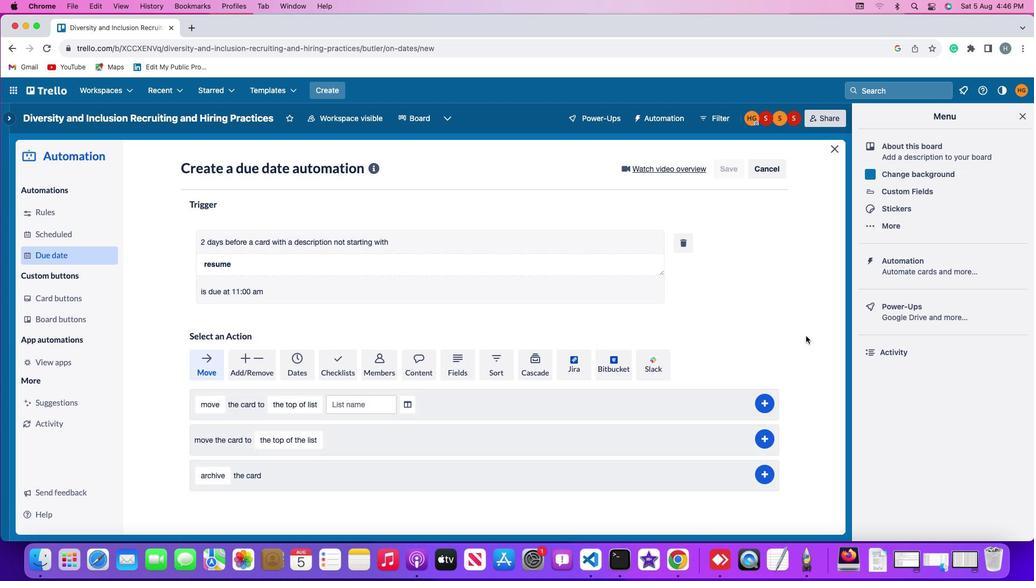 
